 Task: Define due dates for tasks focused on incorporating team feedback into the final report.
Action: Mouse moved to (767, 274)
Screenshot: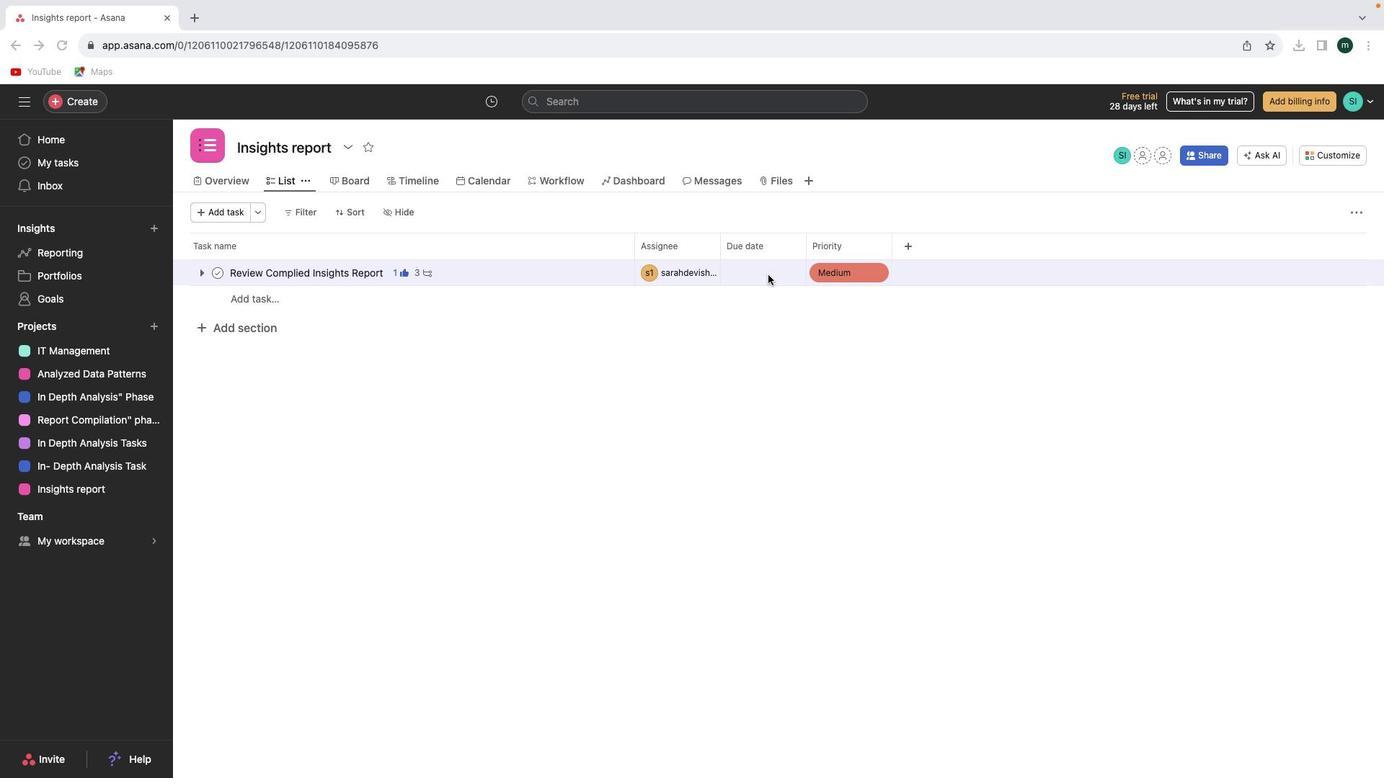 
Action: Mouse pressed left at (767, 274)
Screenshot: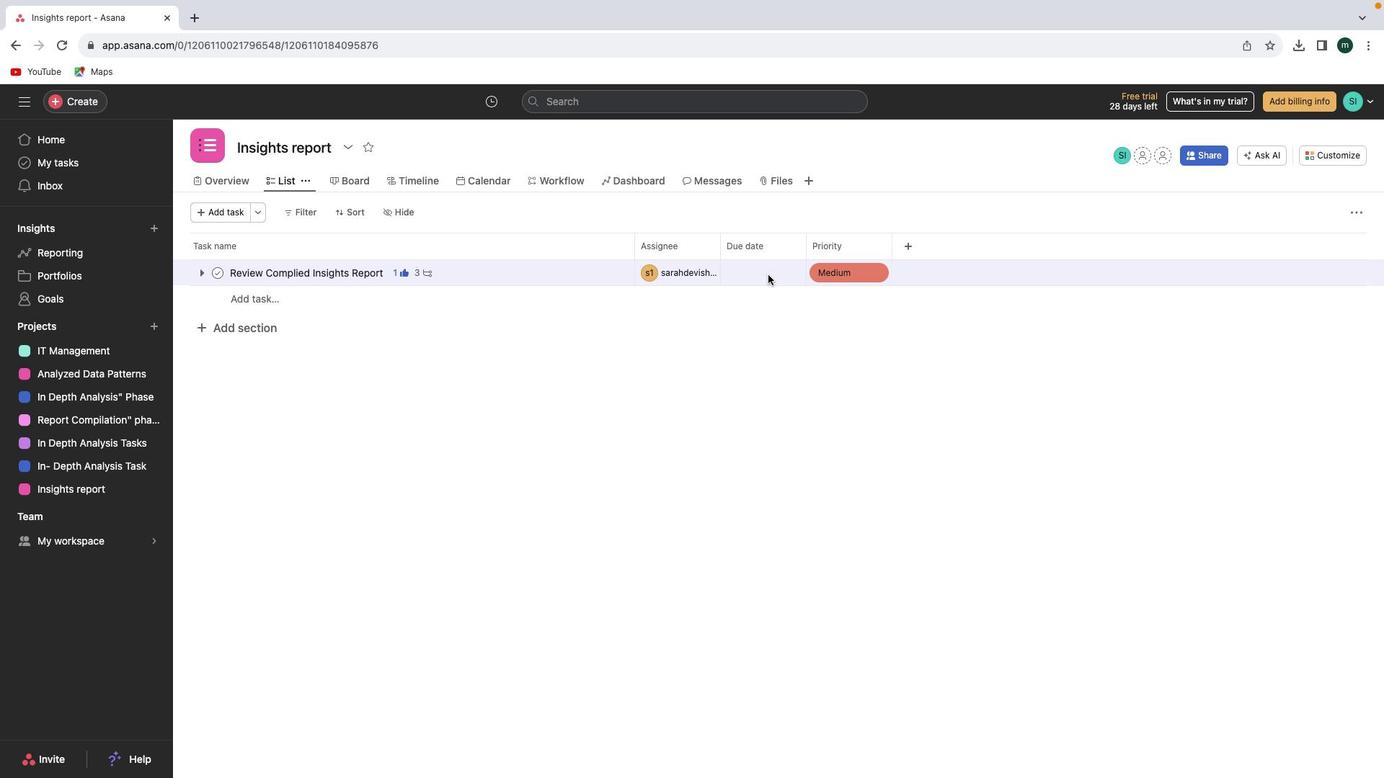 
Action: Mouse moved to (779, 275)
Screenshot: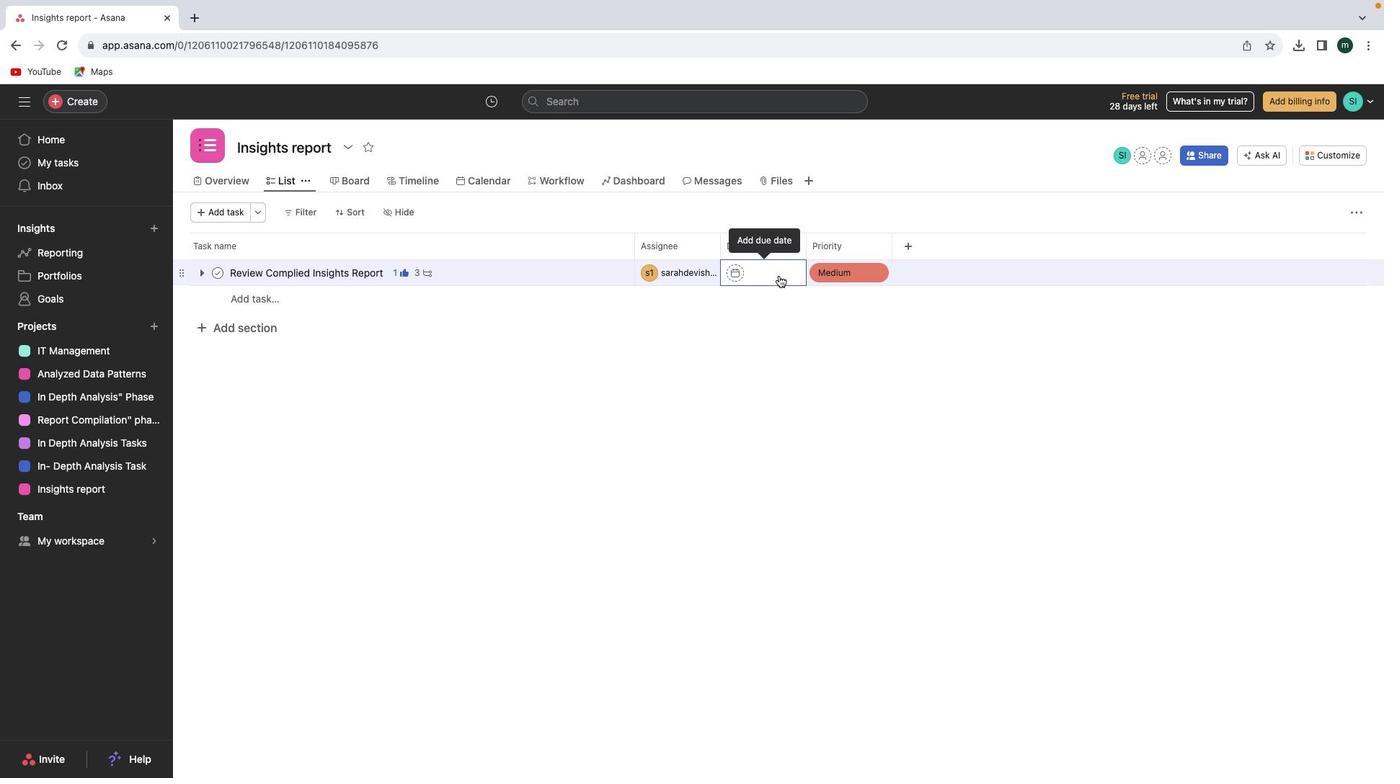 
Action: Mouse pressed left at (779, 275)
Screenshot: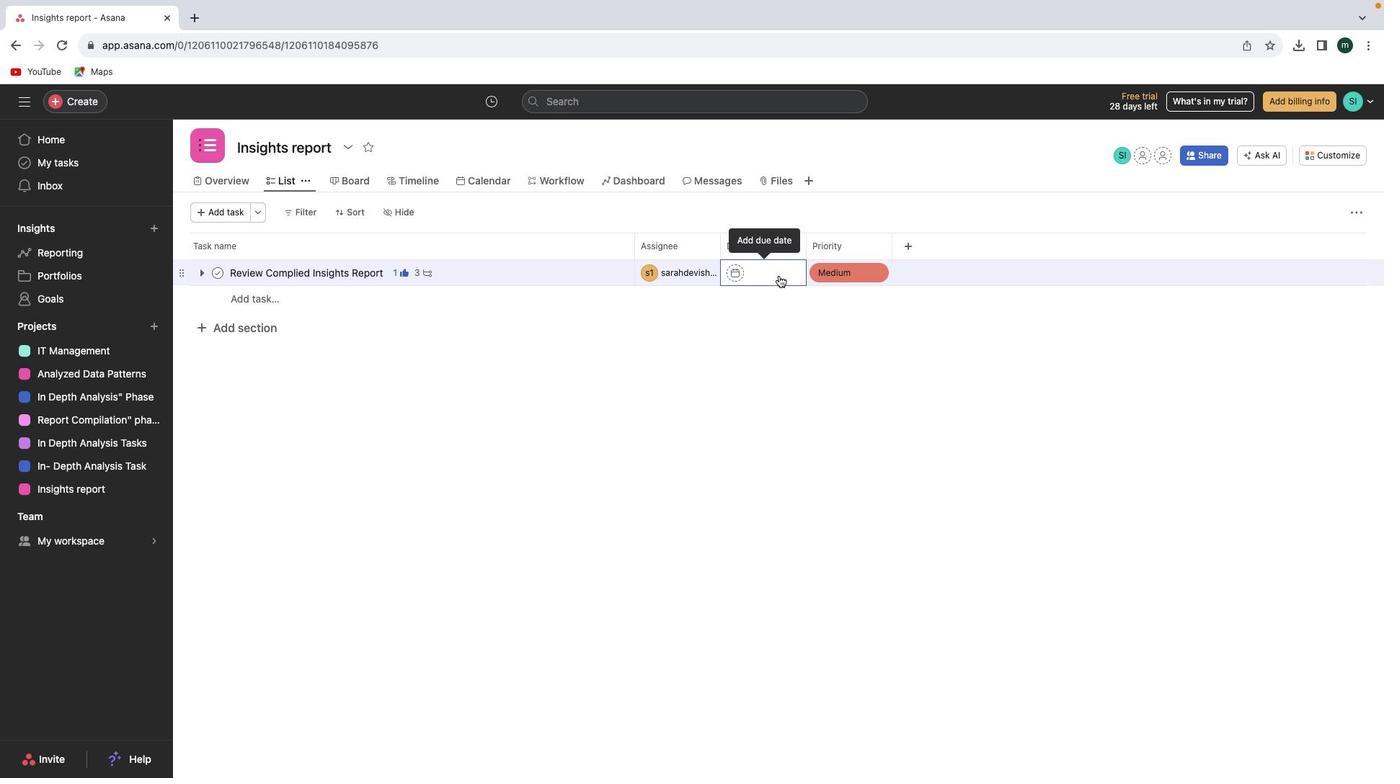 
Action: Mouse moved to (902, 348)
Screenshot: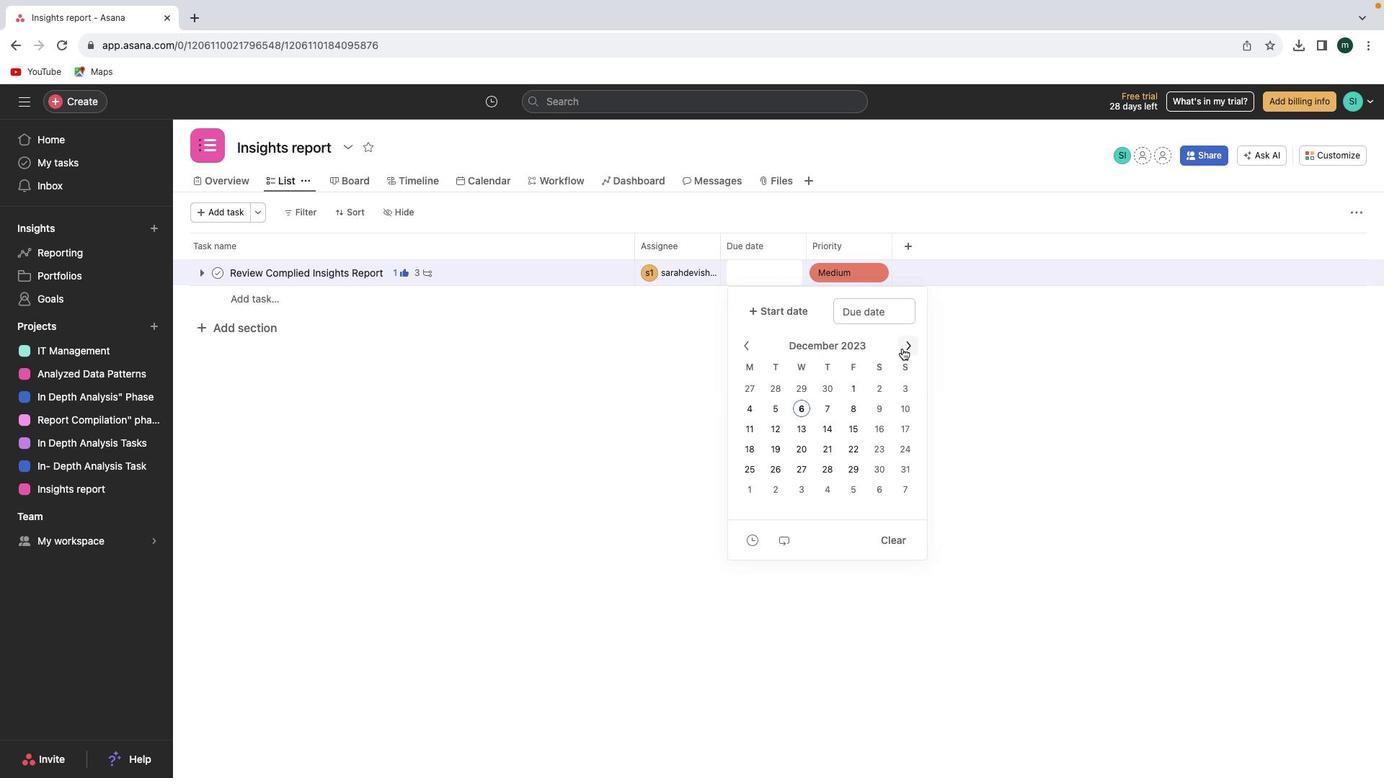 
Action: Mouse pressed left at (902, 348)
Screenshot: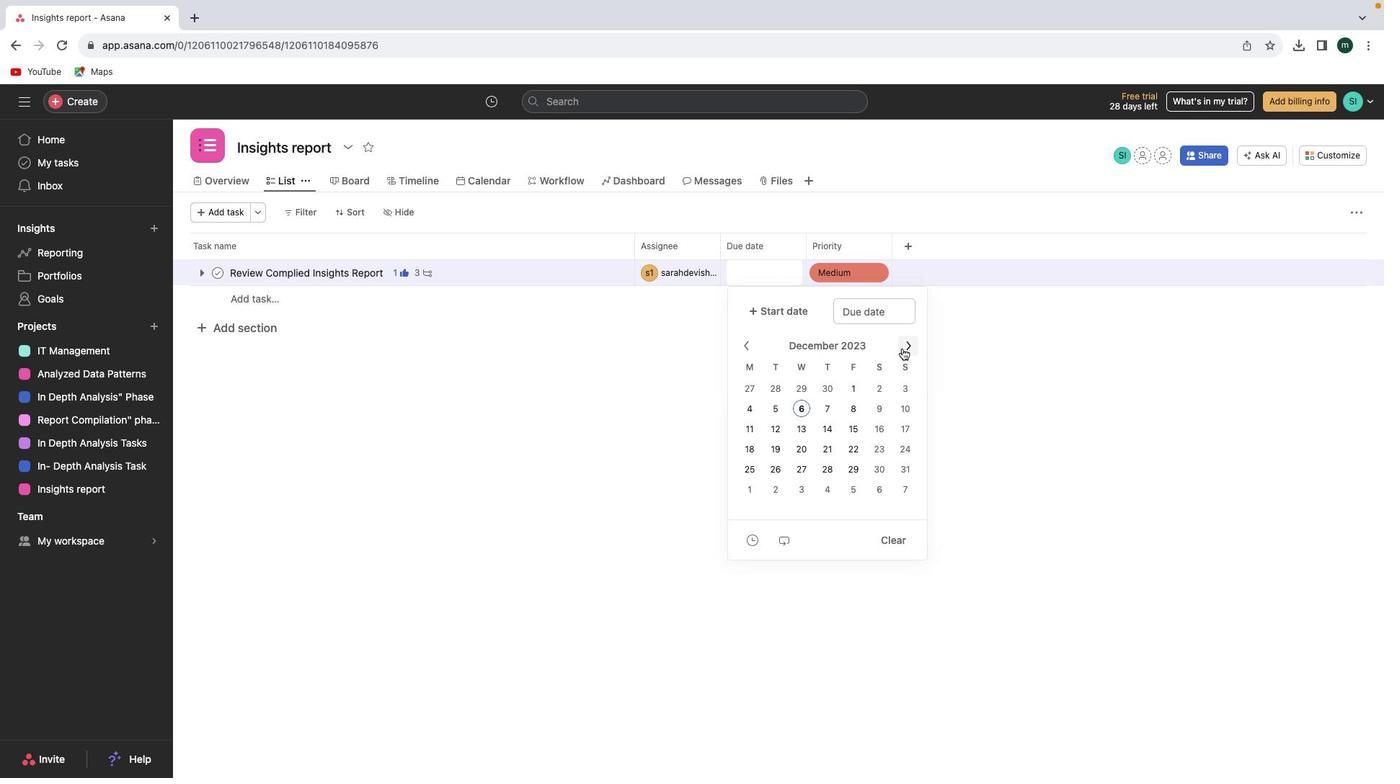
Action: Mouse moved to (852, 392)
Screenshot: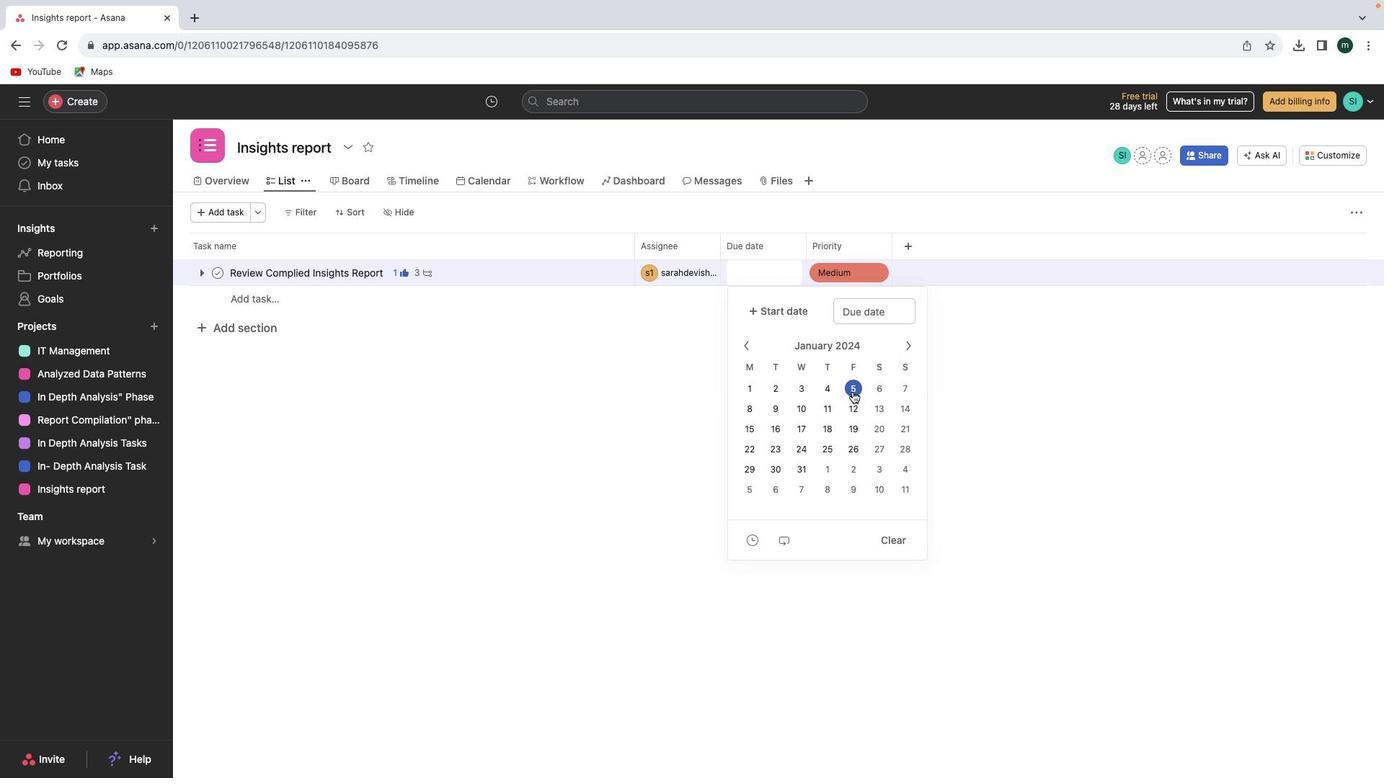 
Action: Mouse pressed left at (852, 392)
Screenshot: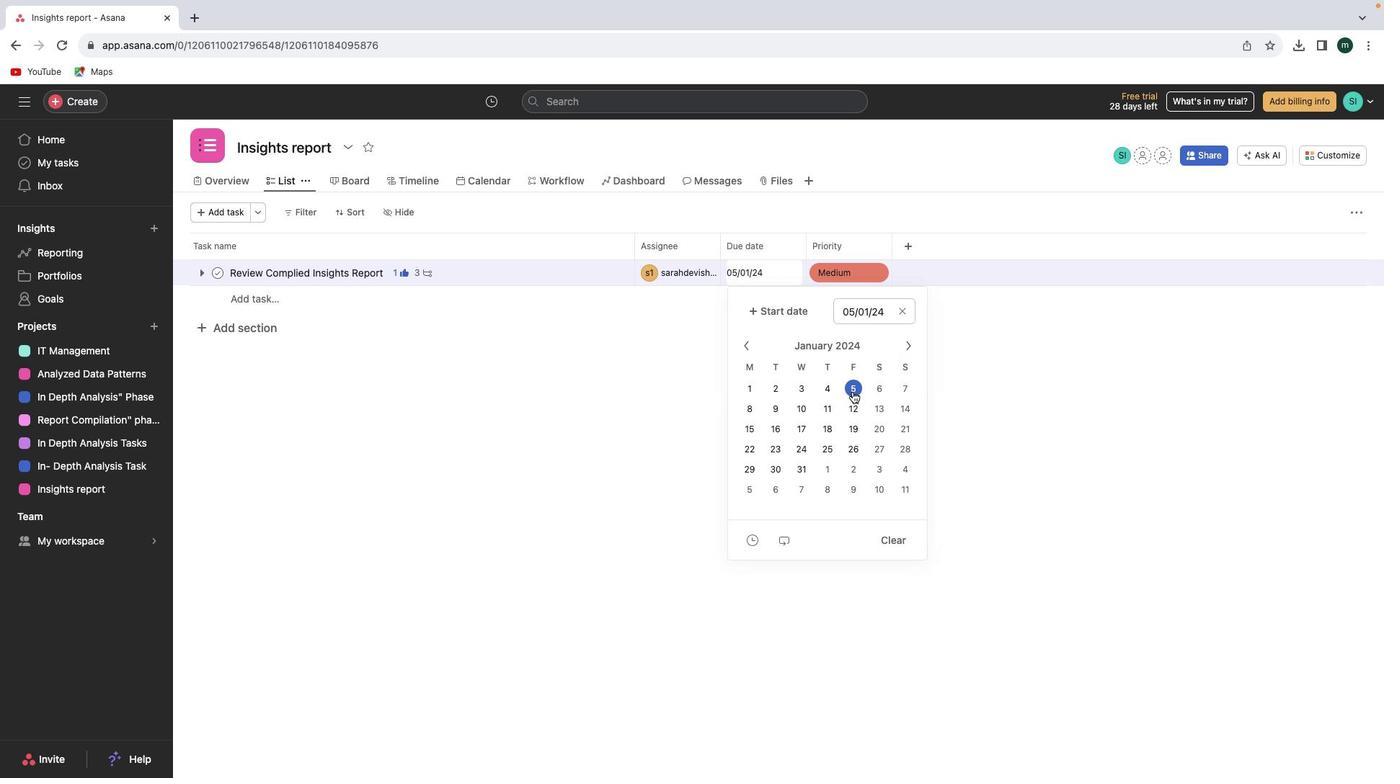 
Action: Mouse moved to (1035, 382)
Screenshot: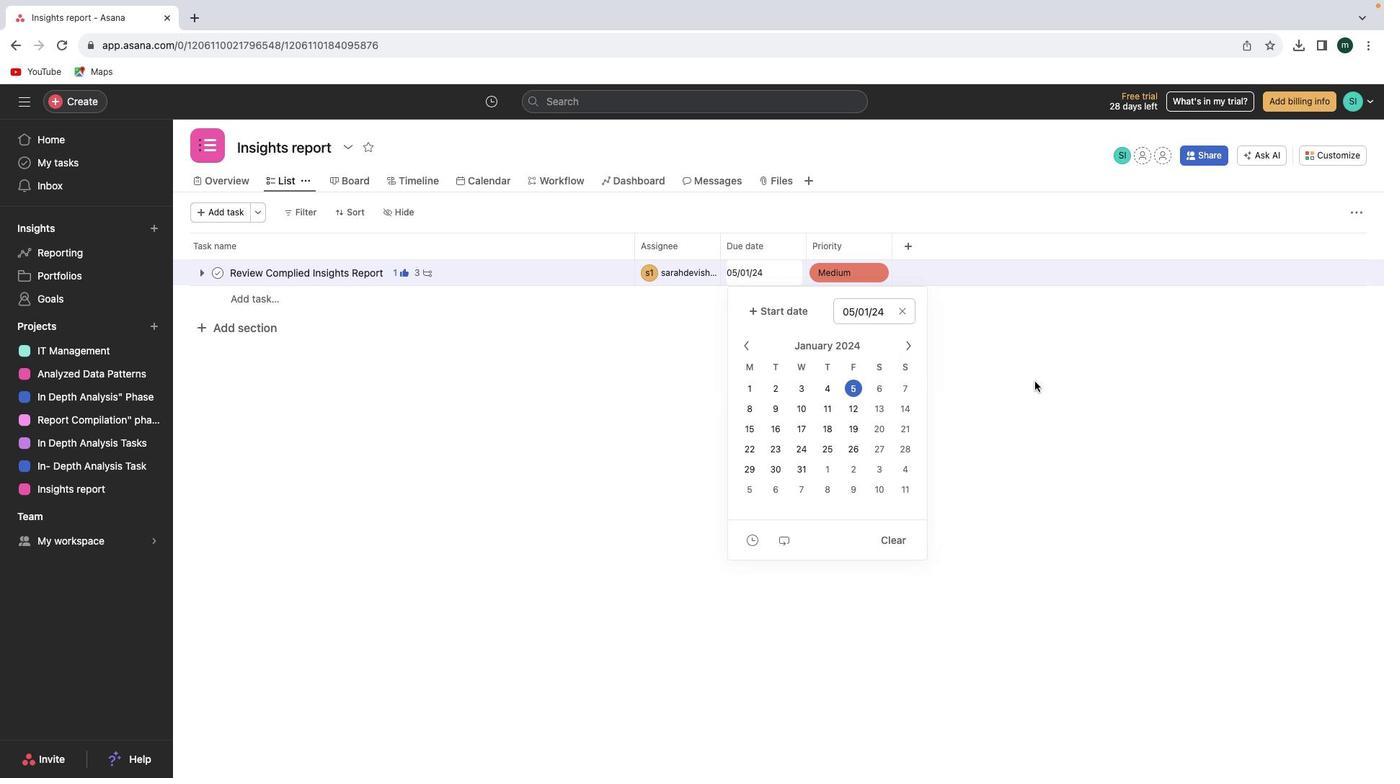 
Action: Mouse pressed left at (1035, 382)
Screenshot: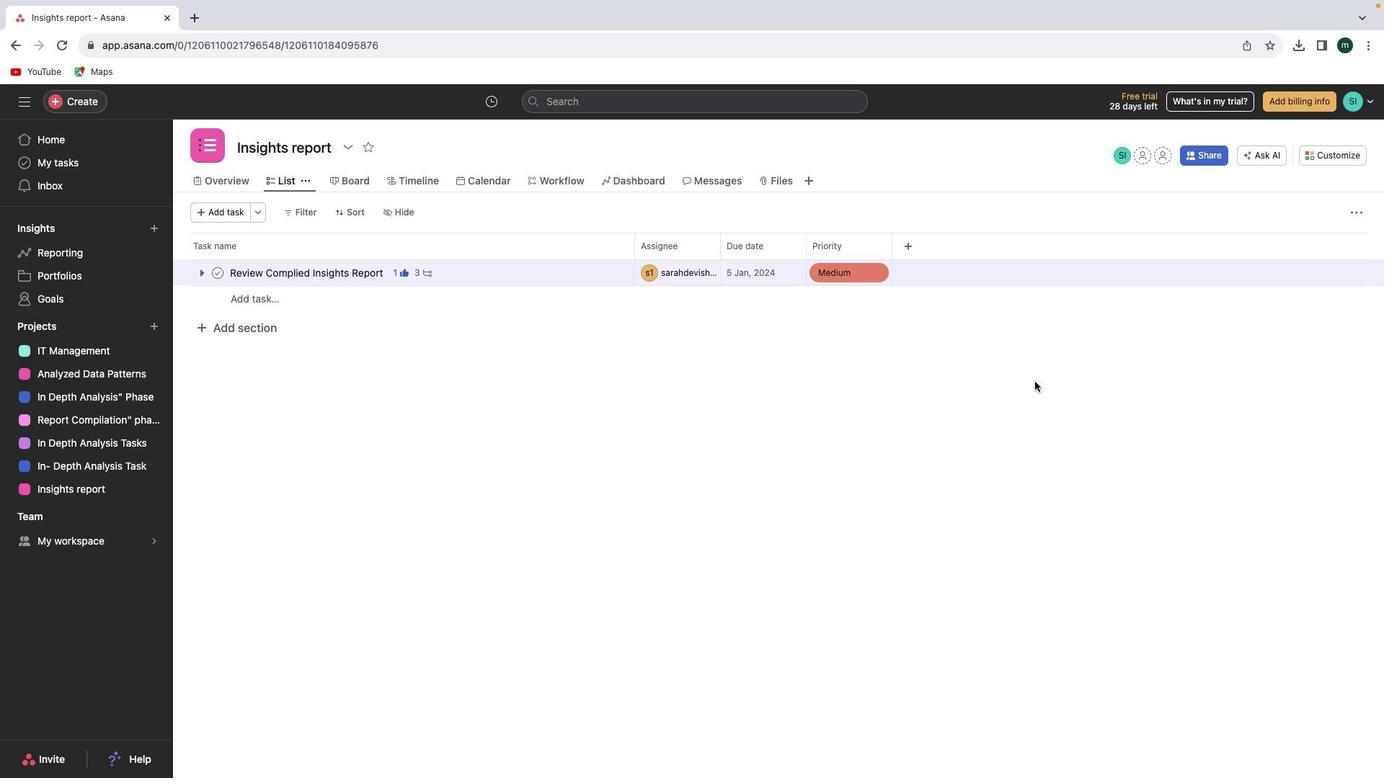
Action: Mouse moved to (1028, 377)
Screenshot: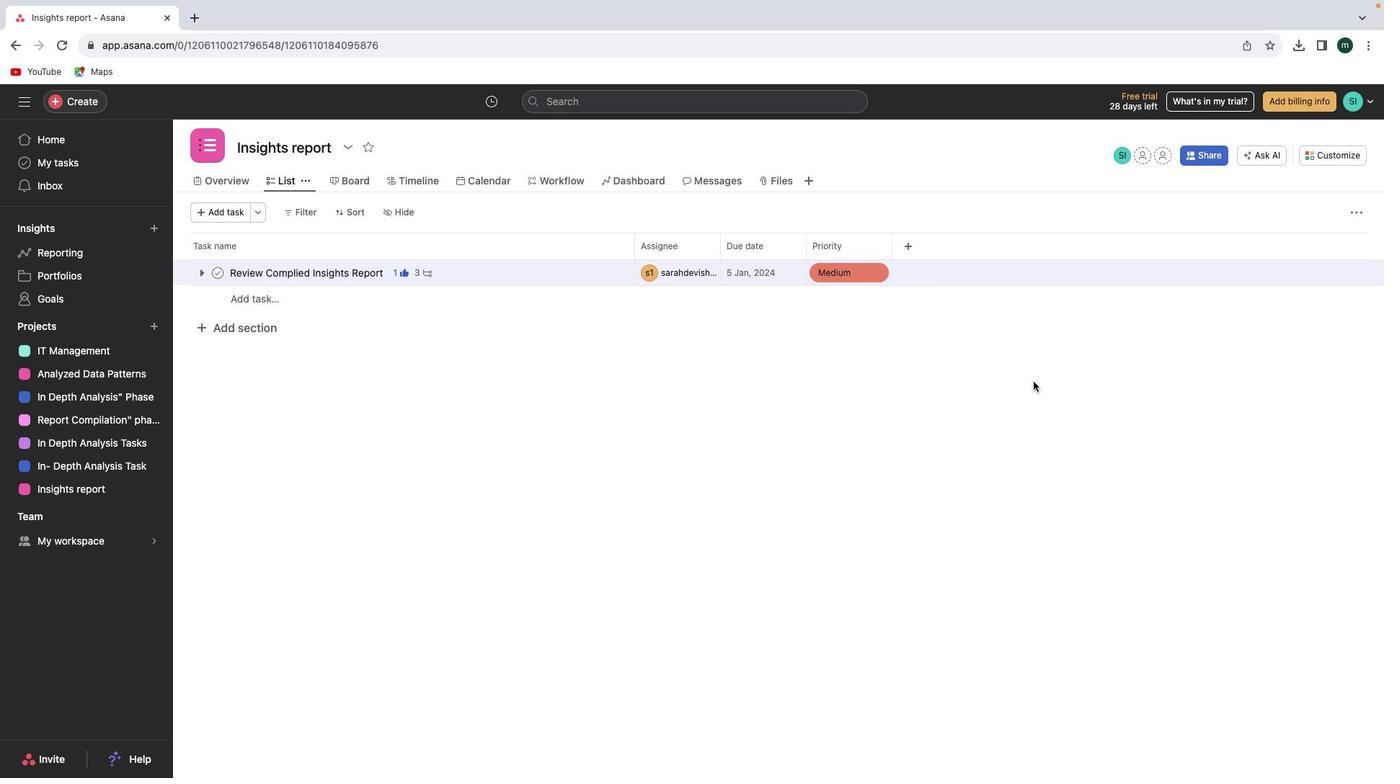 
